Task: Sort the recently updated tickets, order by Request date in descending order.
Action: Mouse moved to (309, 447)
Screenshot: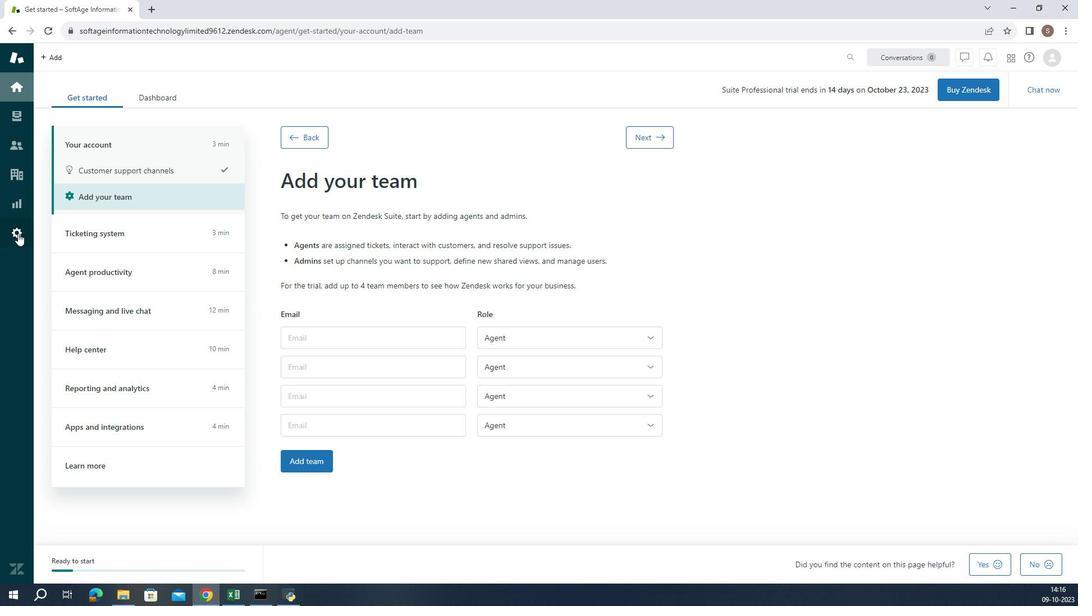 
Action: Mouse pressed left at (309, 447)
Screenshot: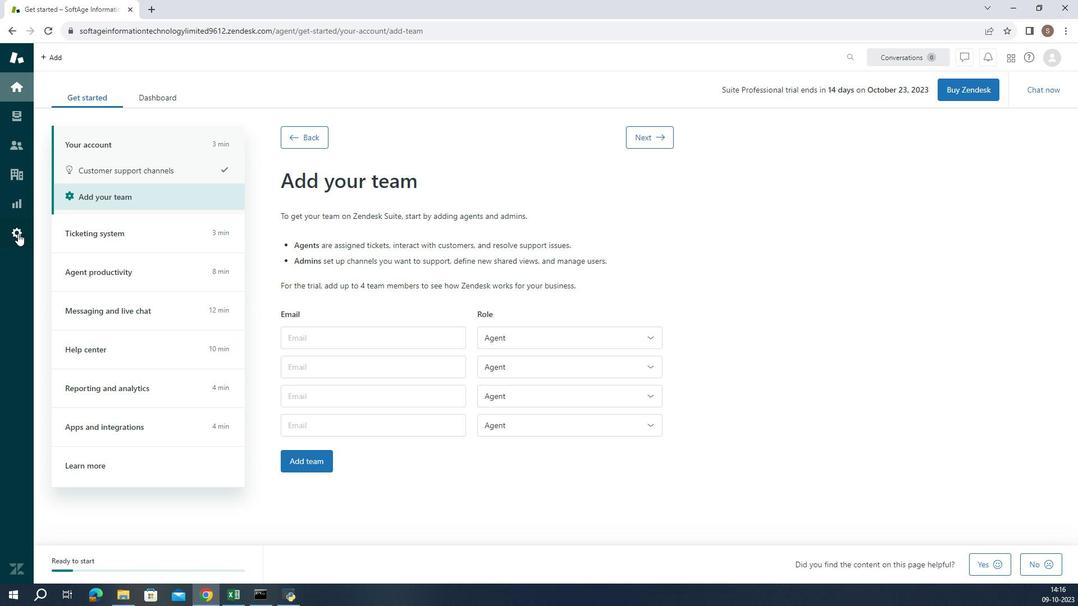 
Action: Mouse moved to (366, 506)
Screenshot: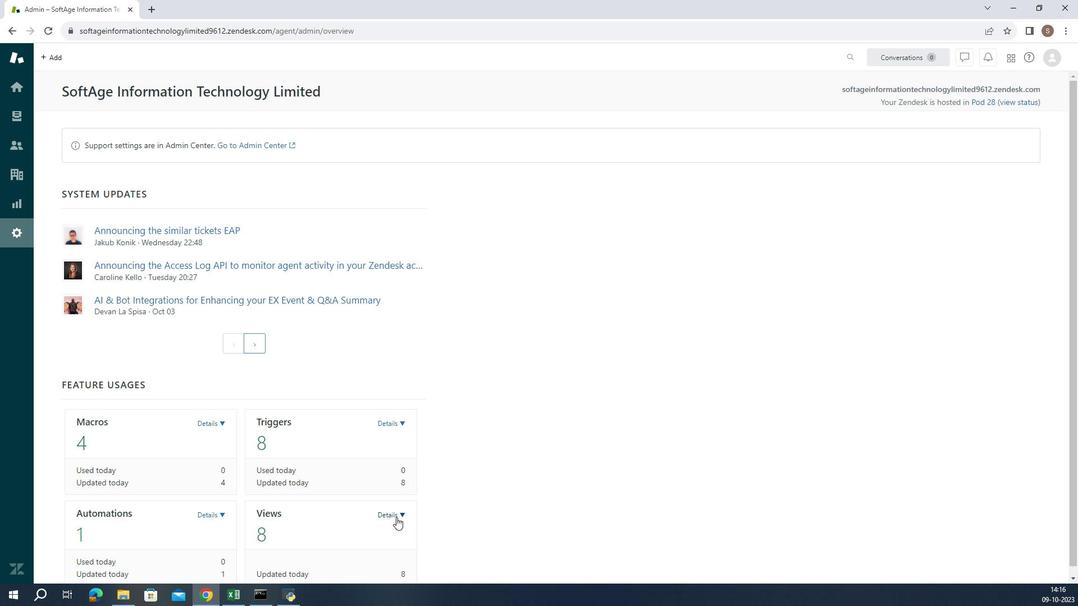 
Action: Mouse pressed left at (366, 506)
Screenshot: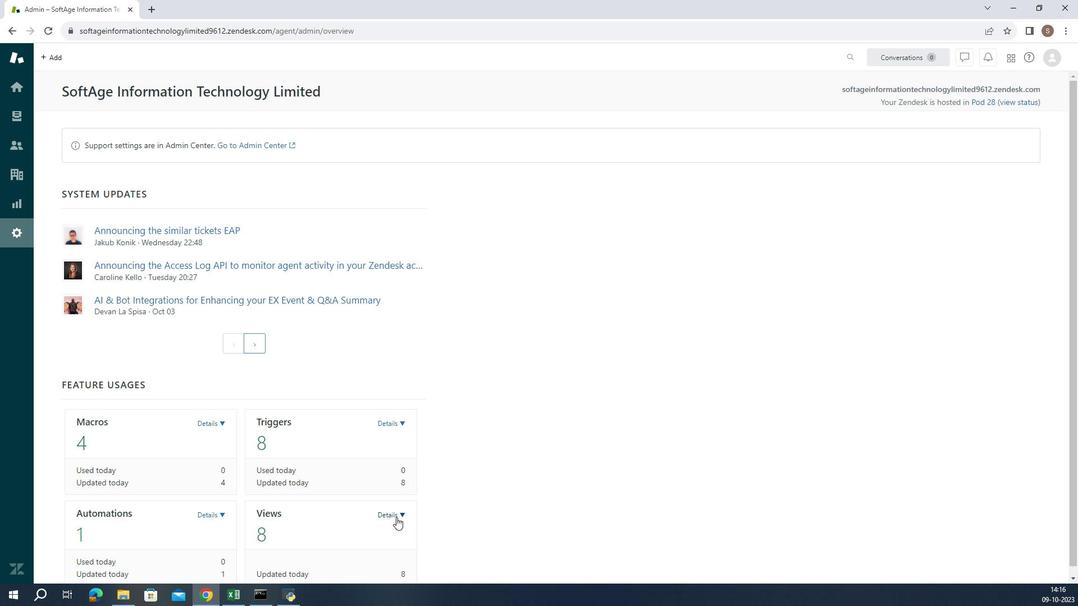 
Action: Mouse moved to (361, 517)
Screenshot: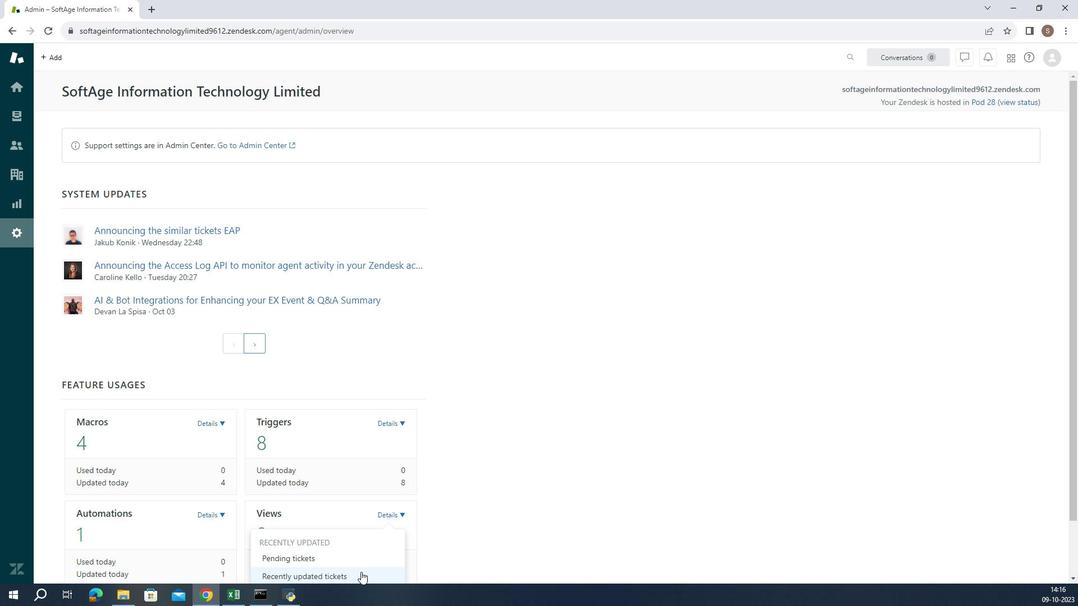 
Action: Mouse pressed left at (361, 517)
Screenshot: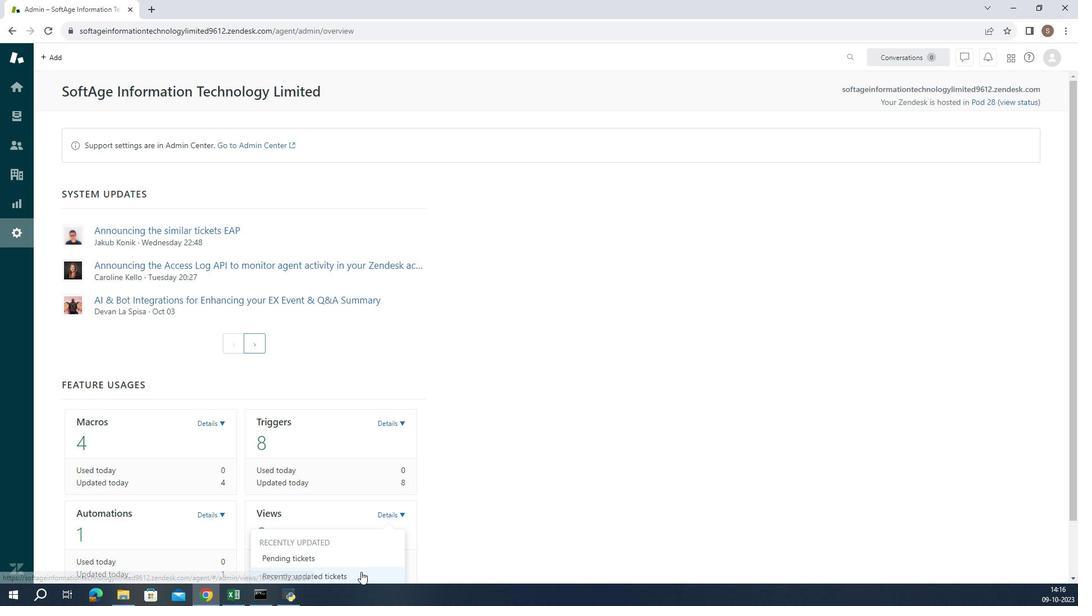 
Action: Mouse moved to (364, 496)
Screenshot: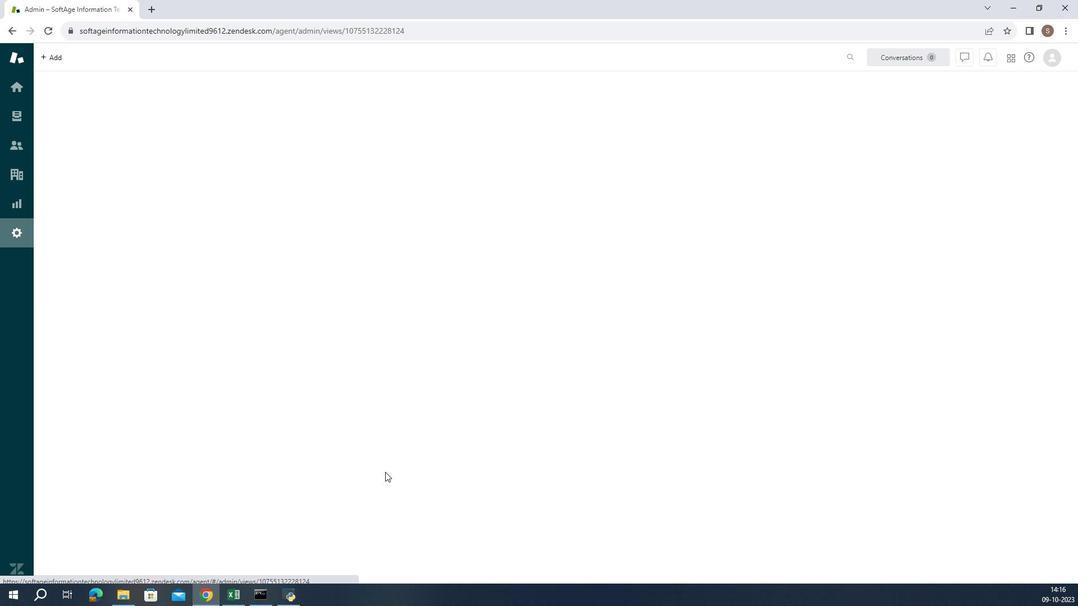 
Action: Mouse scrolled (364, 496) with delta (0, 0)
Screenshot: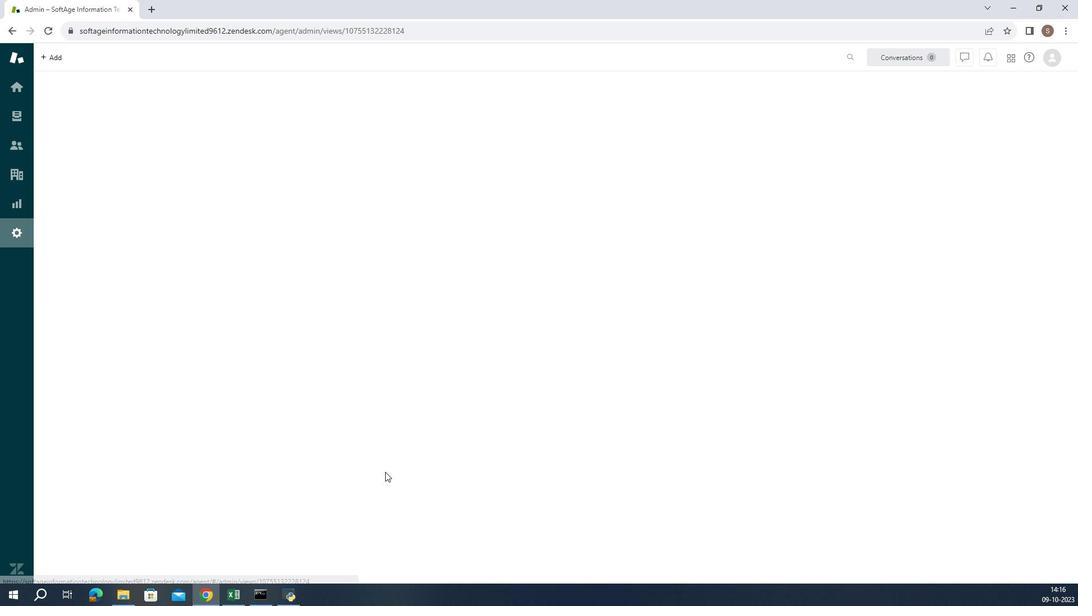 
Action: Mouse scrolled (364, 496) with delta (0, 0)
Screenshot: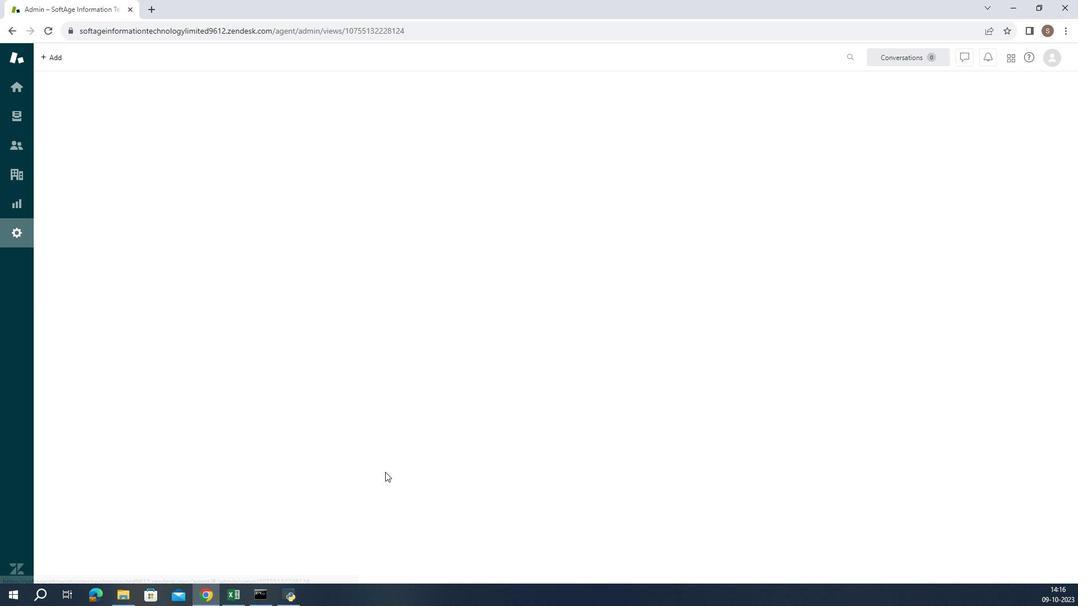 
Action: Mouse scrolled (364, 496) with delta (0, 0)
Screenshot: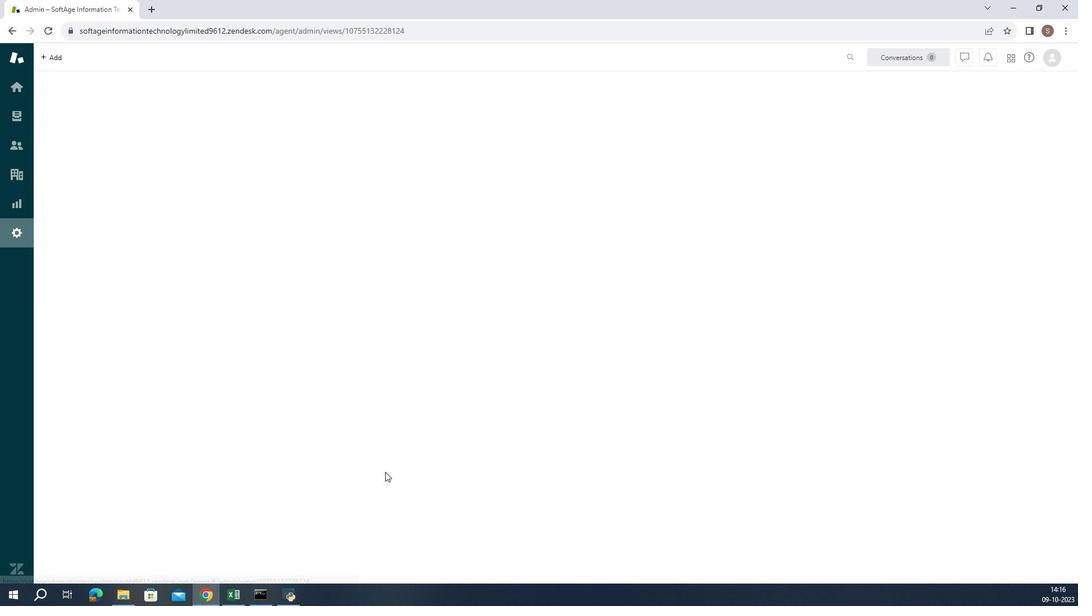 
Action: Mouse scrolled (364, 496) with delta (0, 0)
Screenshot: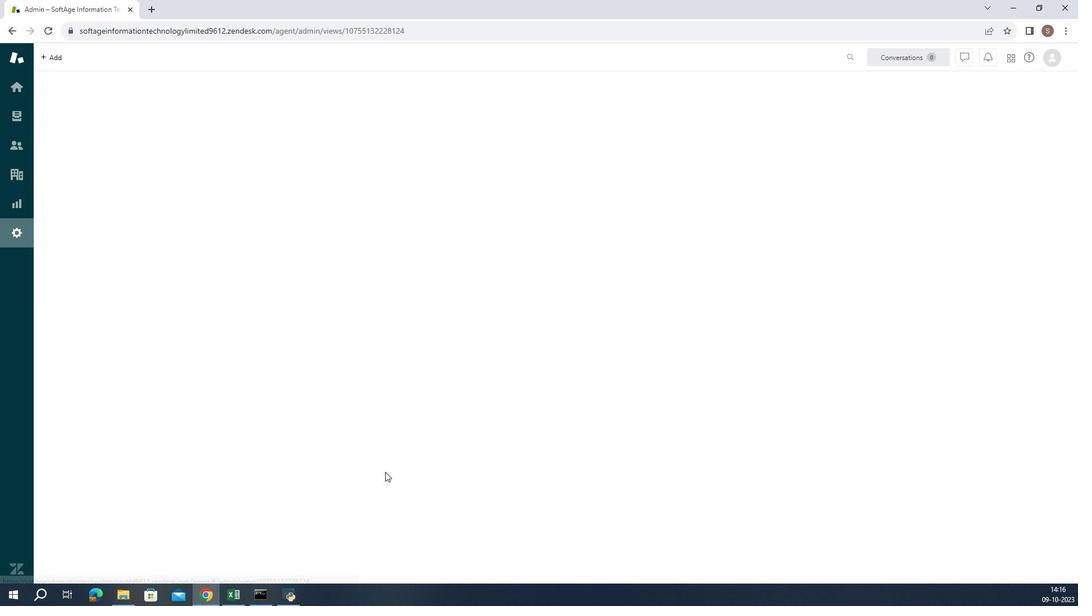 
Action: Mouse scrolled (364, 496) with delta (0, 0)
Screenshot: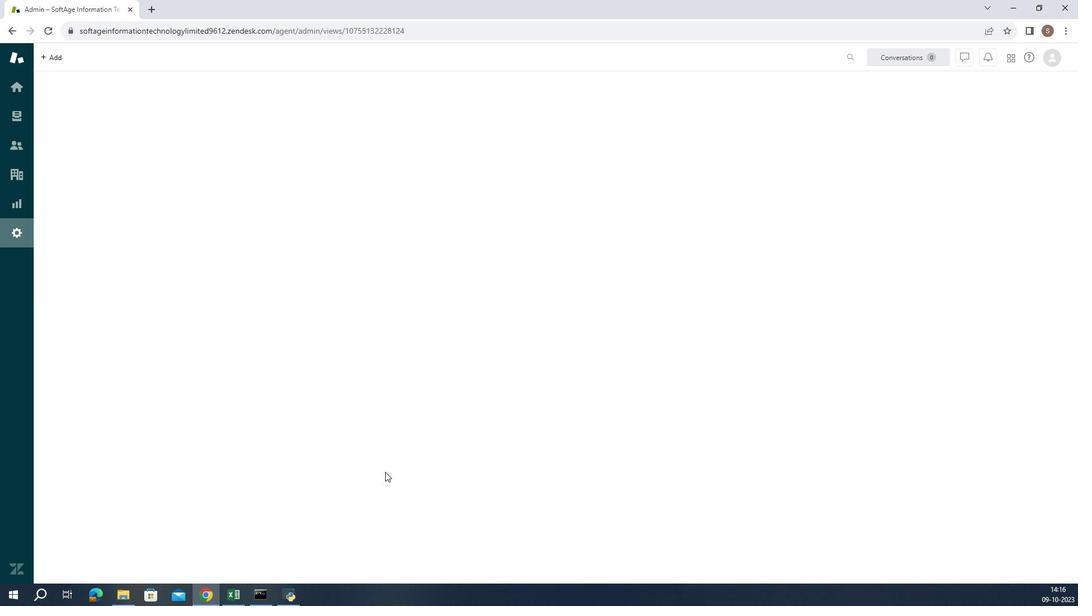 
Action: Mouse moved to (364, 497)
Screenshot: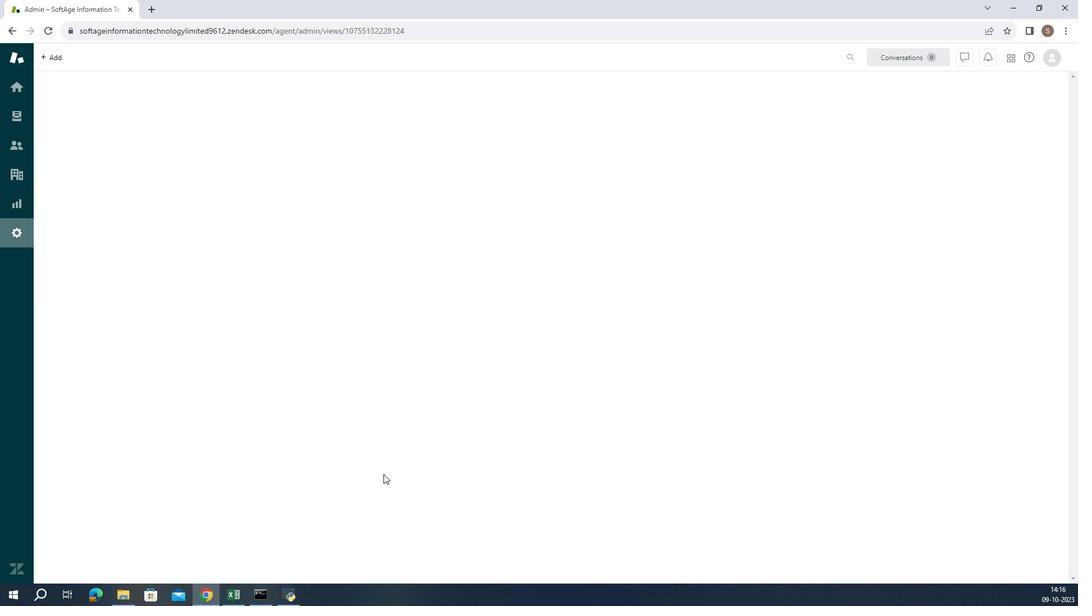 
Action: Mouse scrolled (364, 497) with delta (0, 0)
Screenshot: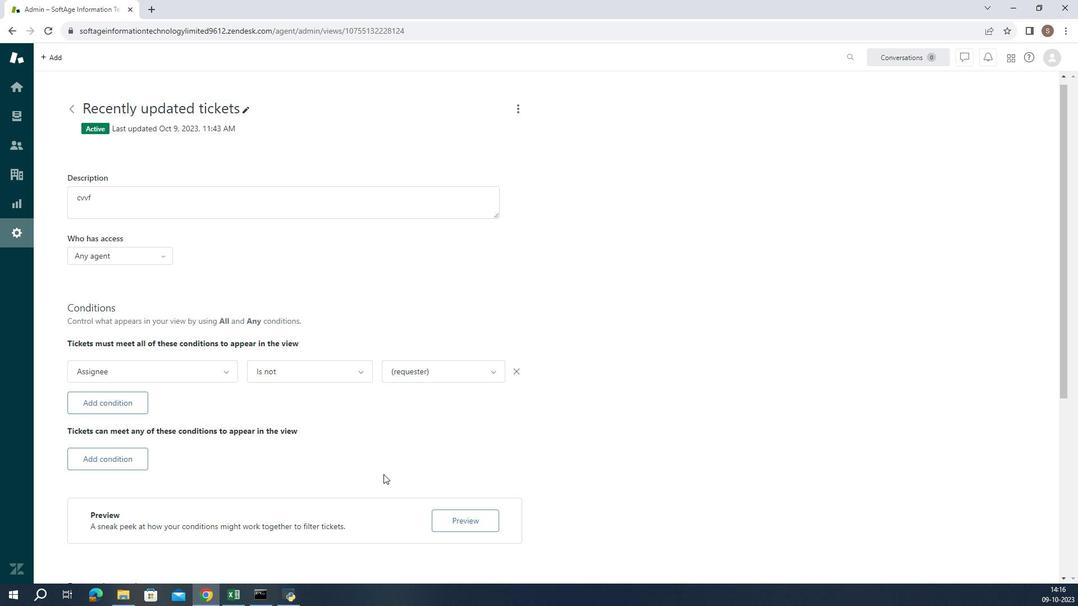 
Action: Mouse scrolled (364, 497) with delta (0, 0)
Screenshot: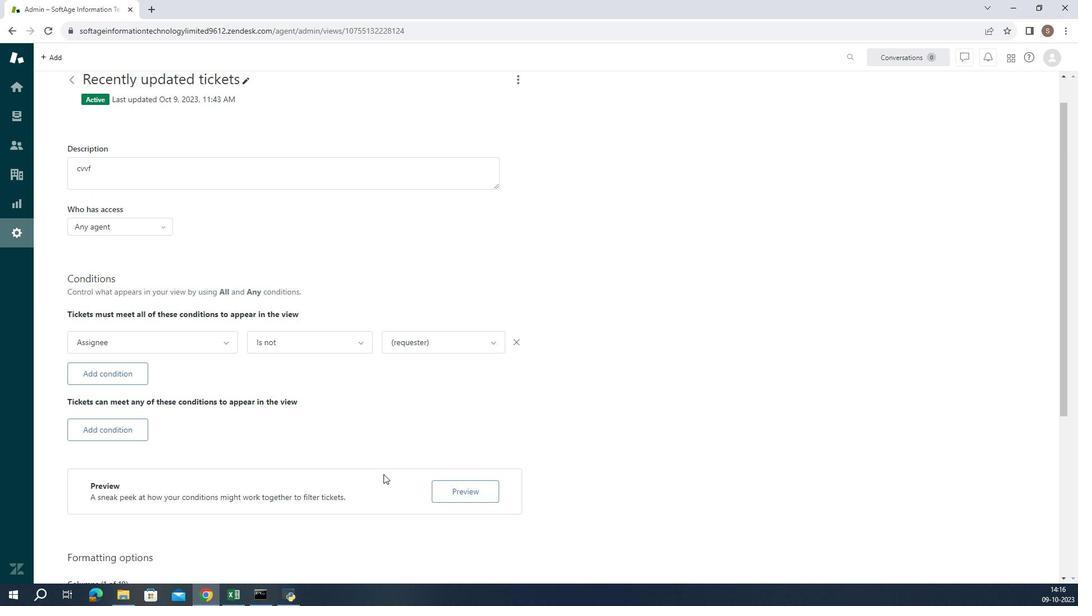 
Action: Mouse scrolled (364, 497) with delta (0, 0)
Screenshot: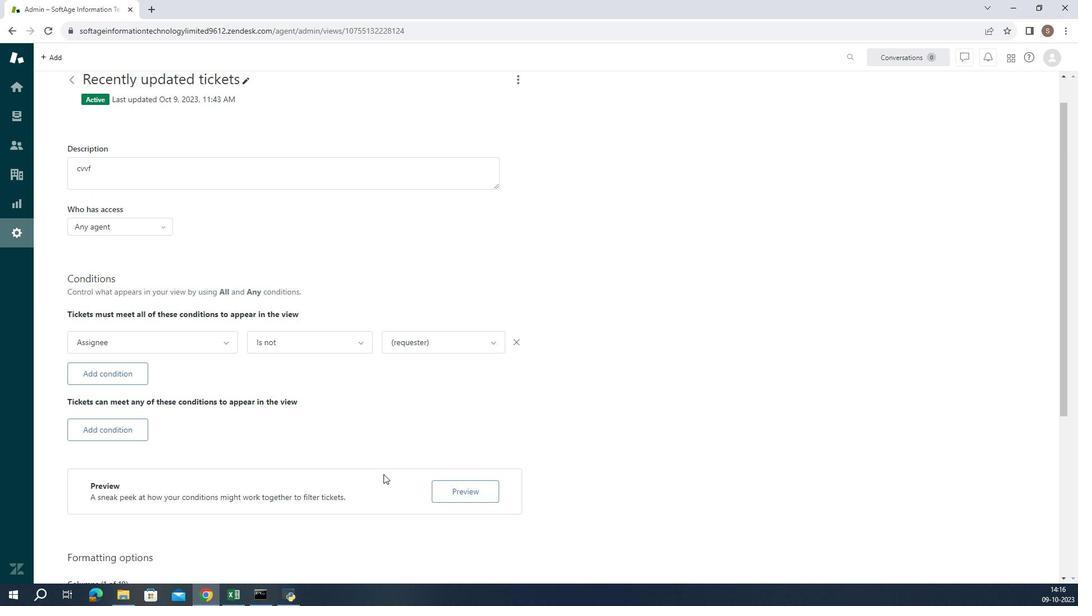 
Action: Mouse scrolled (364, 497) with delta (0, 0)
Screenshot: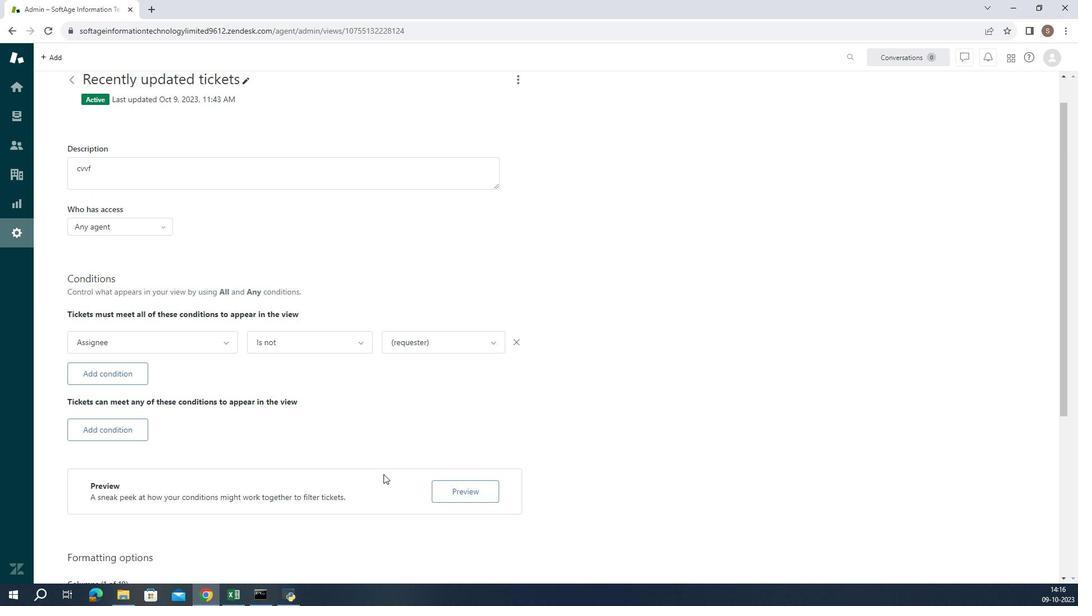 
Action: Mouse scrolled (364, 497) with delta (0, 0)
Screenshot: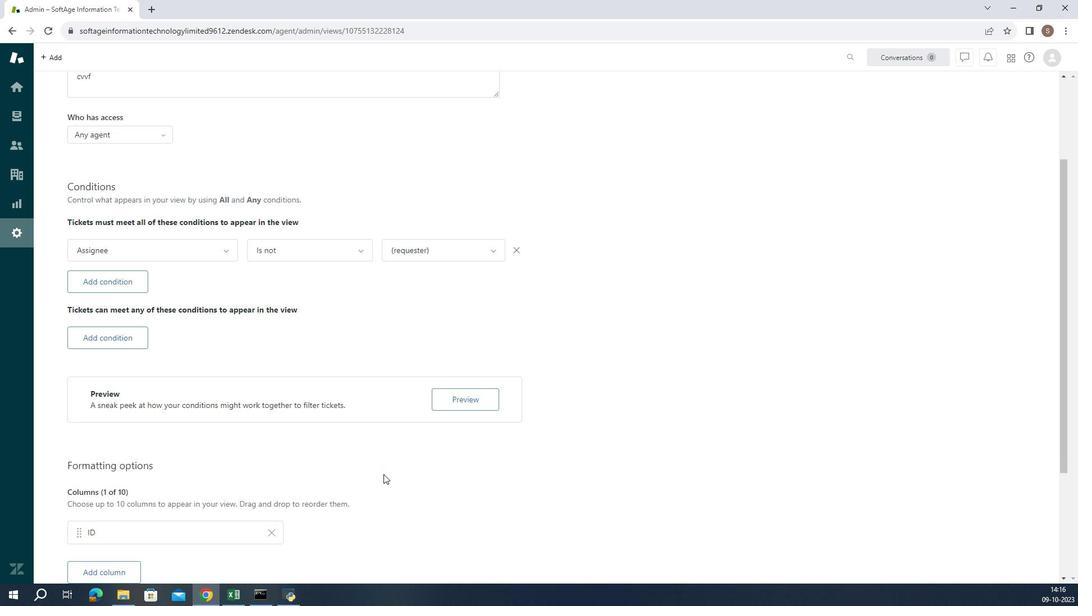 
Action: Mouse scrolled (364, 497) with delta (0, 0)
Screenshot: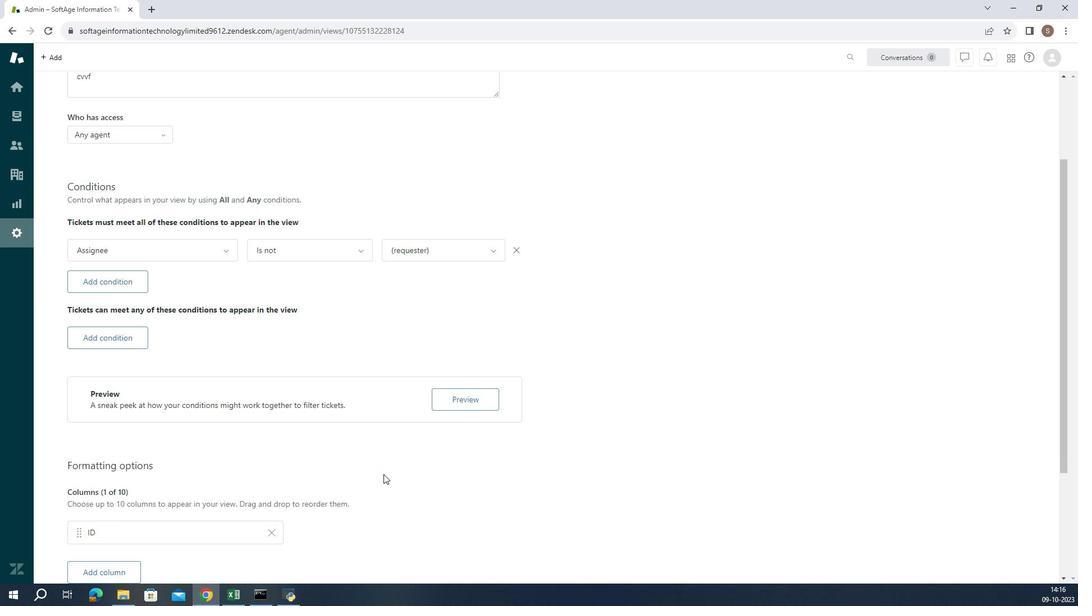 
Action: Mouse moved to (365, 494)
Screenshot: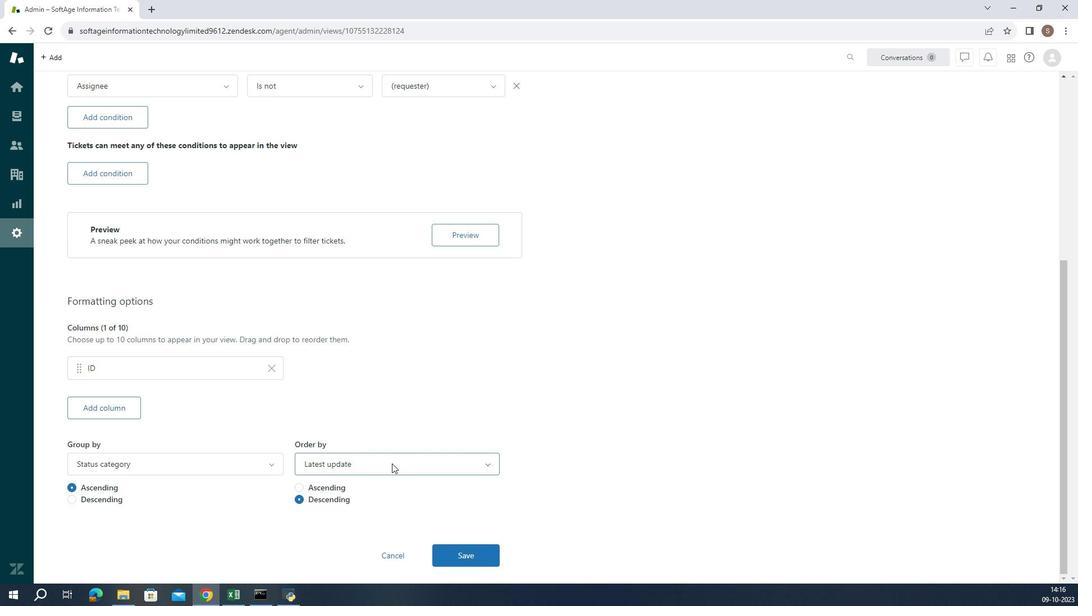 
Action: Mouse pressed left at (365, 494)
Screenshot: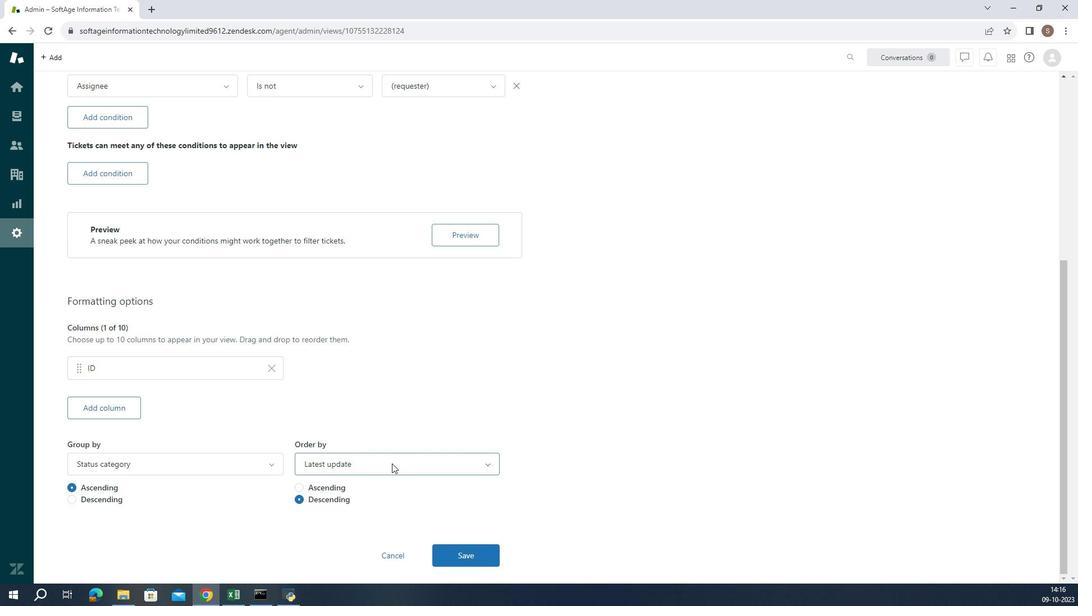 
Action: Mouse moved to (361, 480)
Screenshot: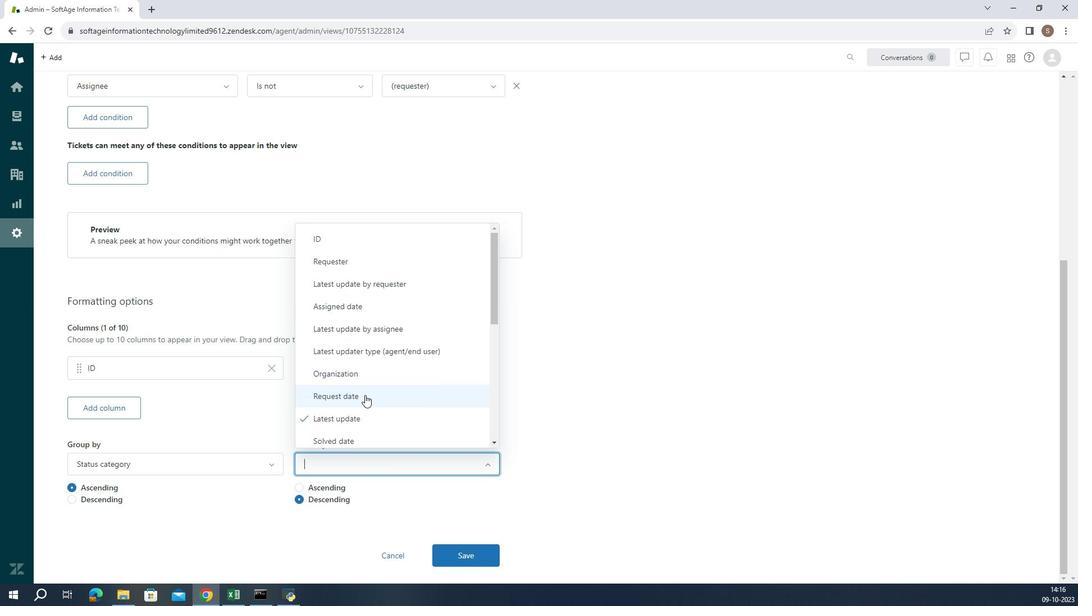 
Action: Mouse pressed left at (361, 480)
Screenshot: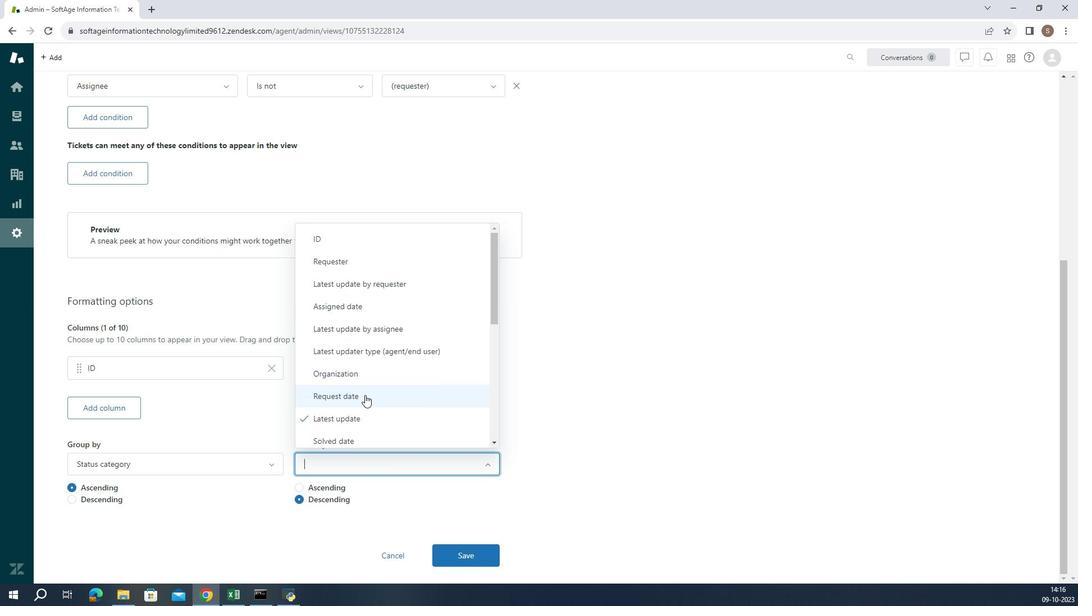 
Action: Mouse moved to (357, 502)
Screenshot: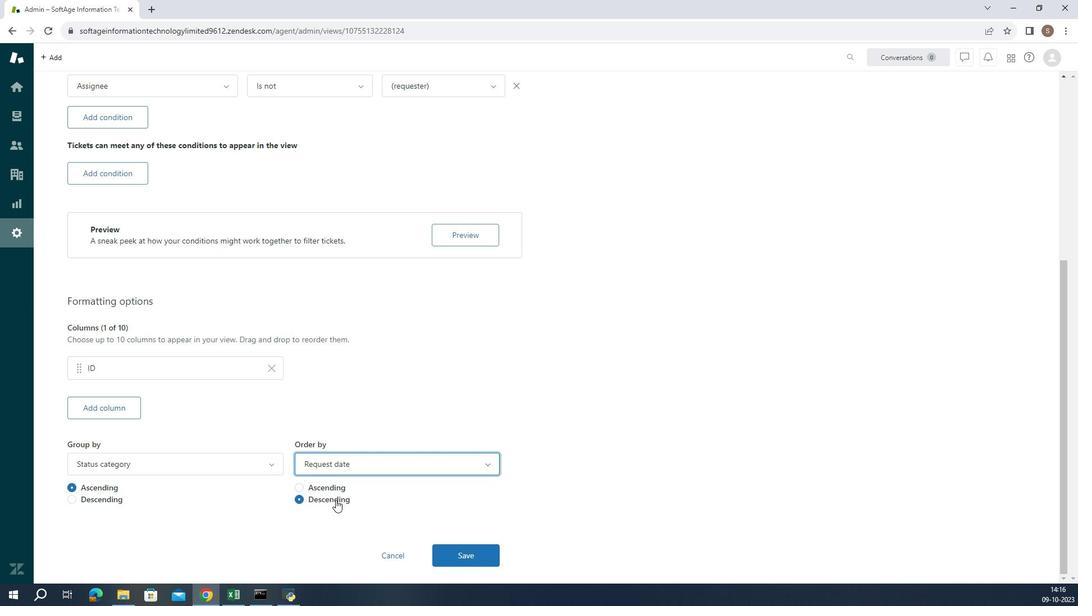 
Action: Mouse pressed left at (357, 502)
Screenshot: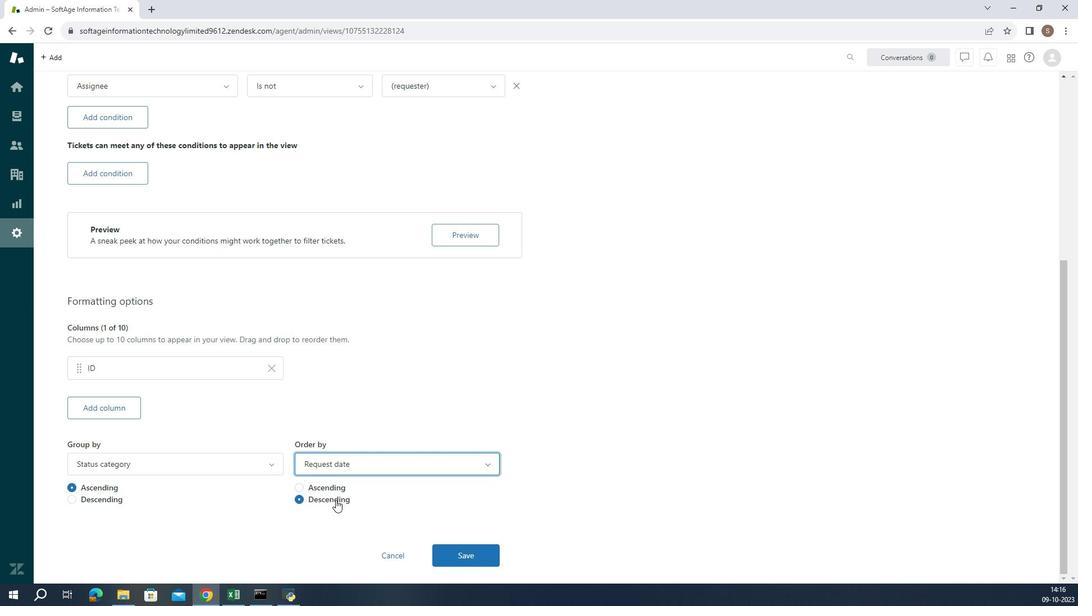 
Action: Mouse moved to (357, 506)
Screenshot: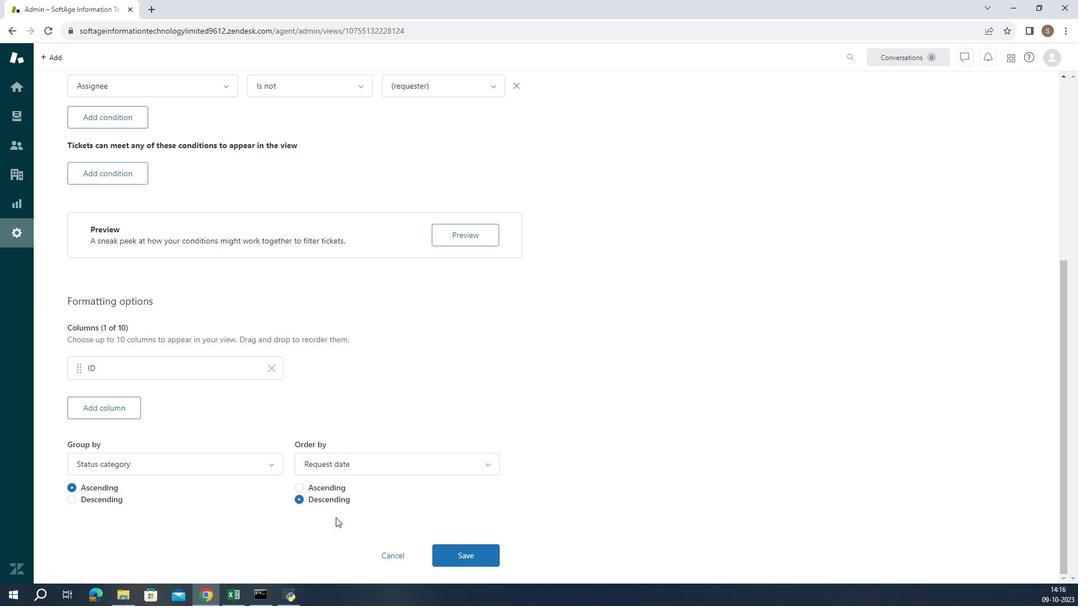 
Action: Mouse pressed left at (357, 506)
Screenshot: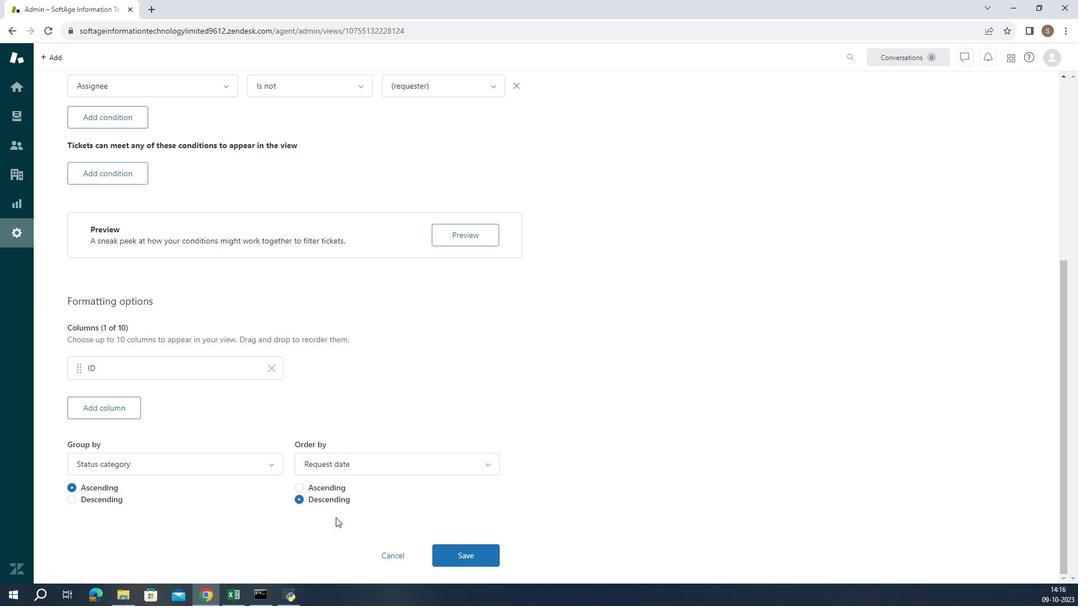 
Action: Mouse moved to (357, 506)
Screenshot: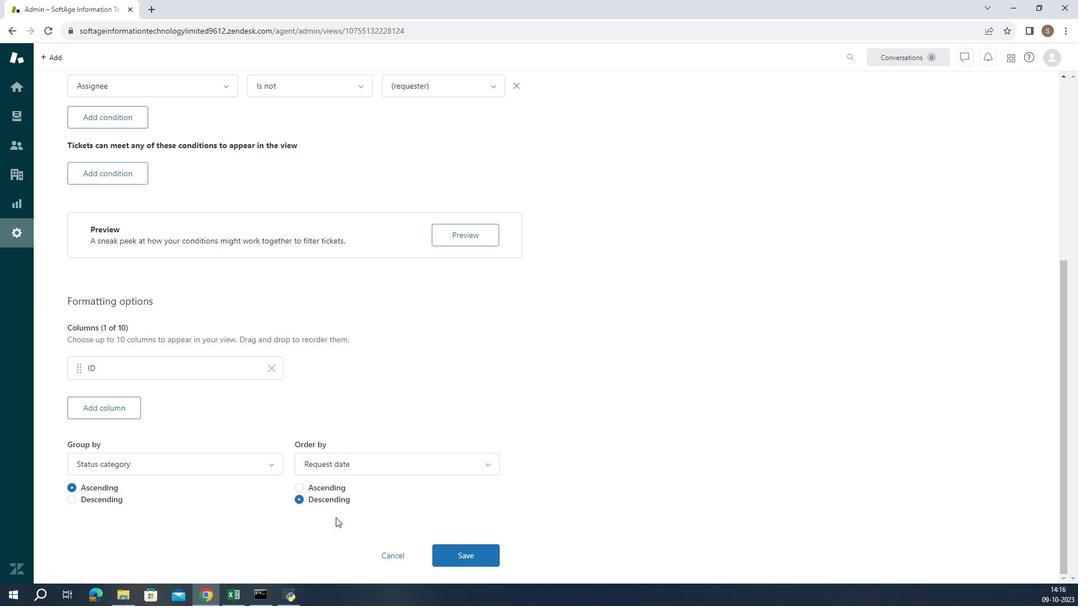 
